 Task: Enter "Finance Manager" as title.
Action: Mouse moved to (262, 98)
Screenshot: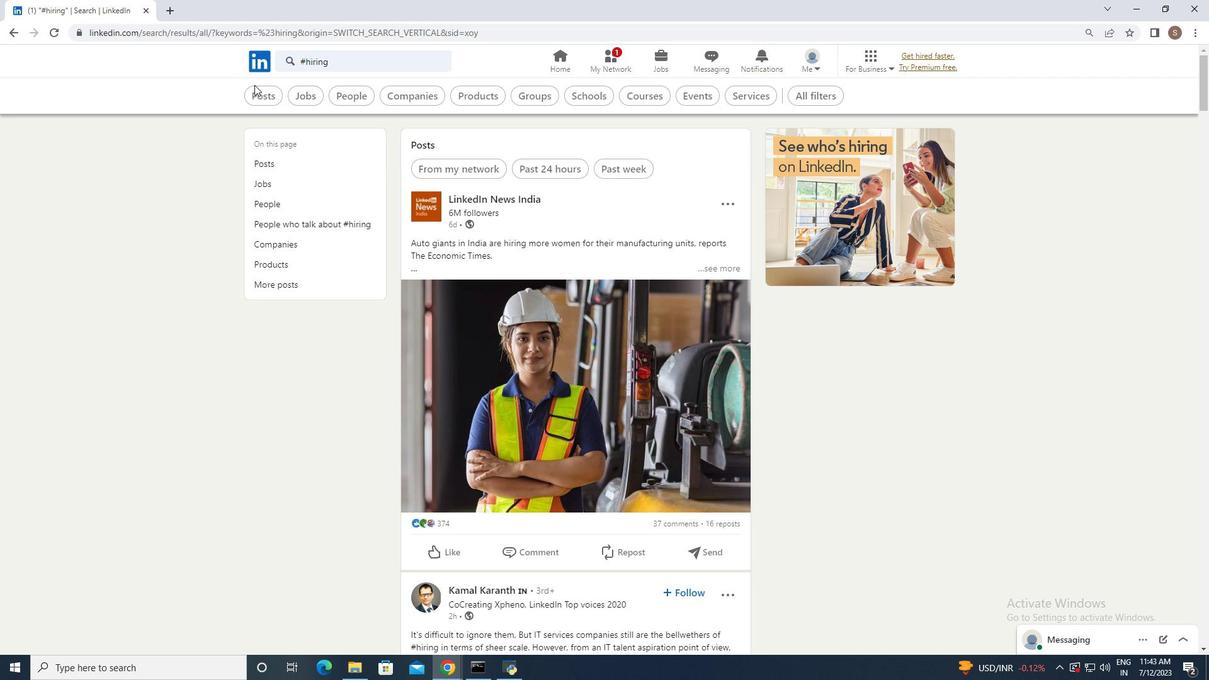 
Action: Mouse pressed left at (262, 98)
Screenshot: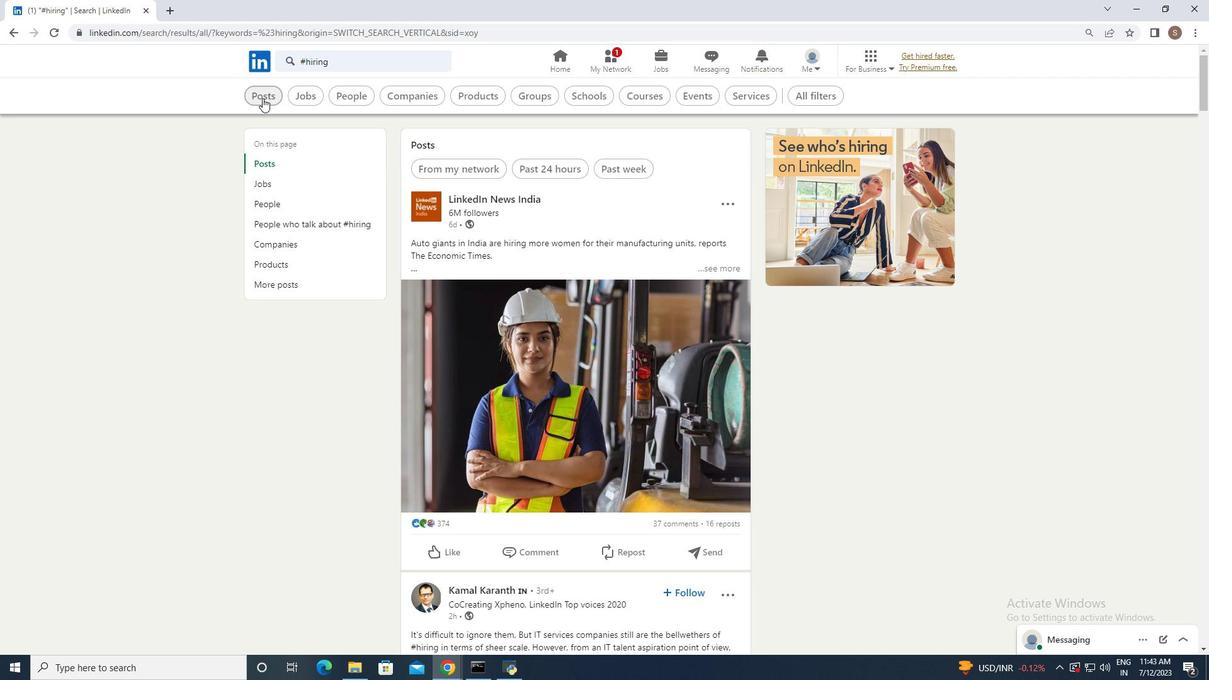 
Action: Mouse moved to (610, 96)
Screenshot: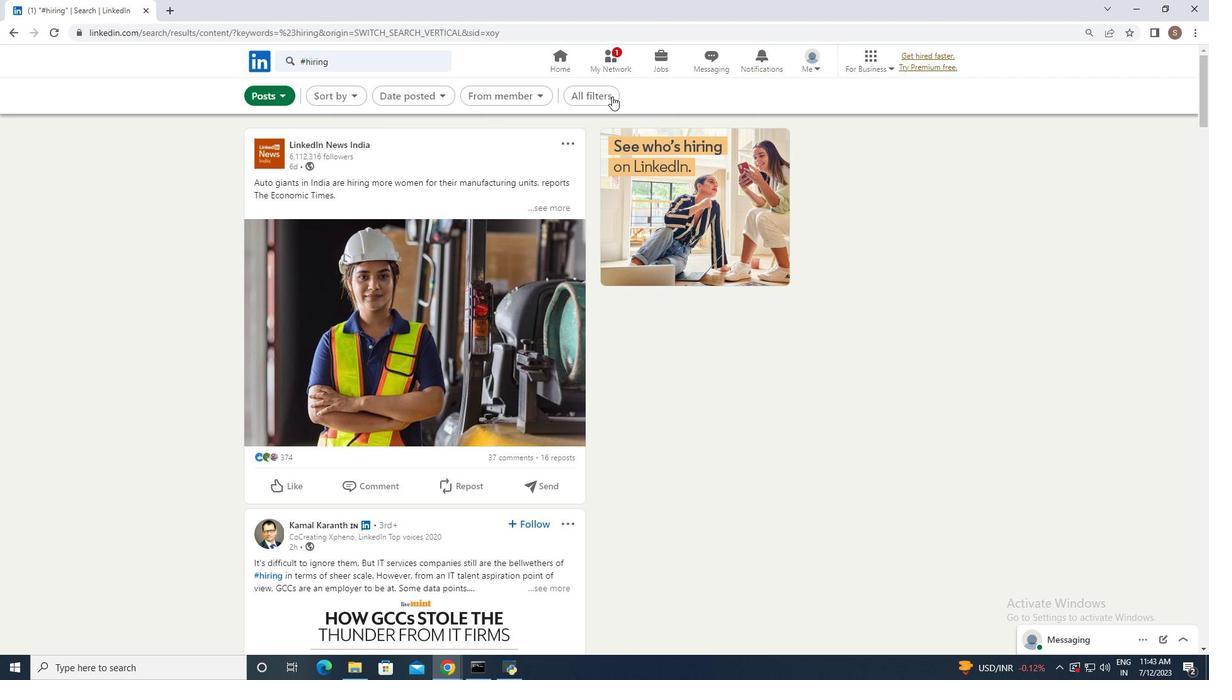 
Action: Mouse pressed left at (610, 96)
Screenshot: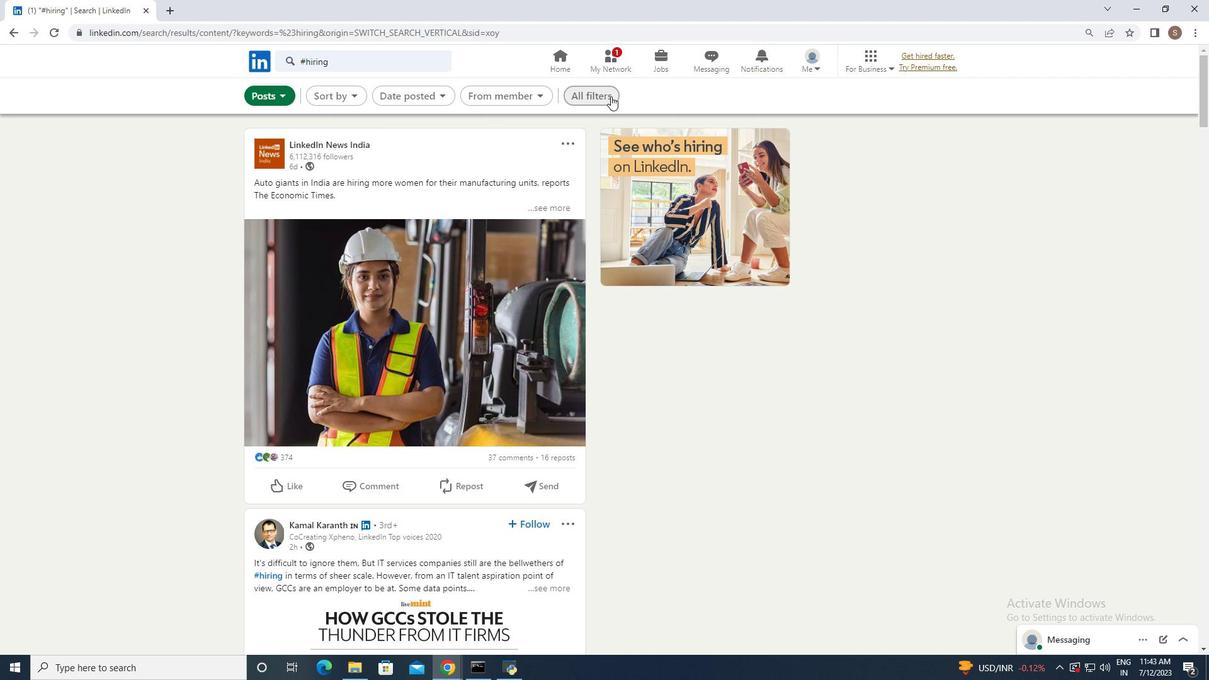 
Action: Mouse moved to (1002, 376)
Screenshot: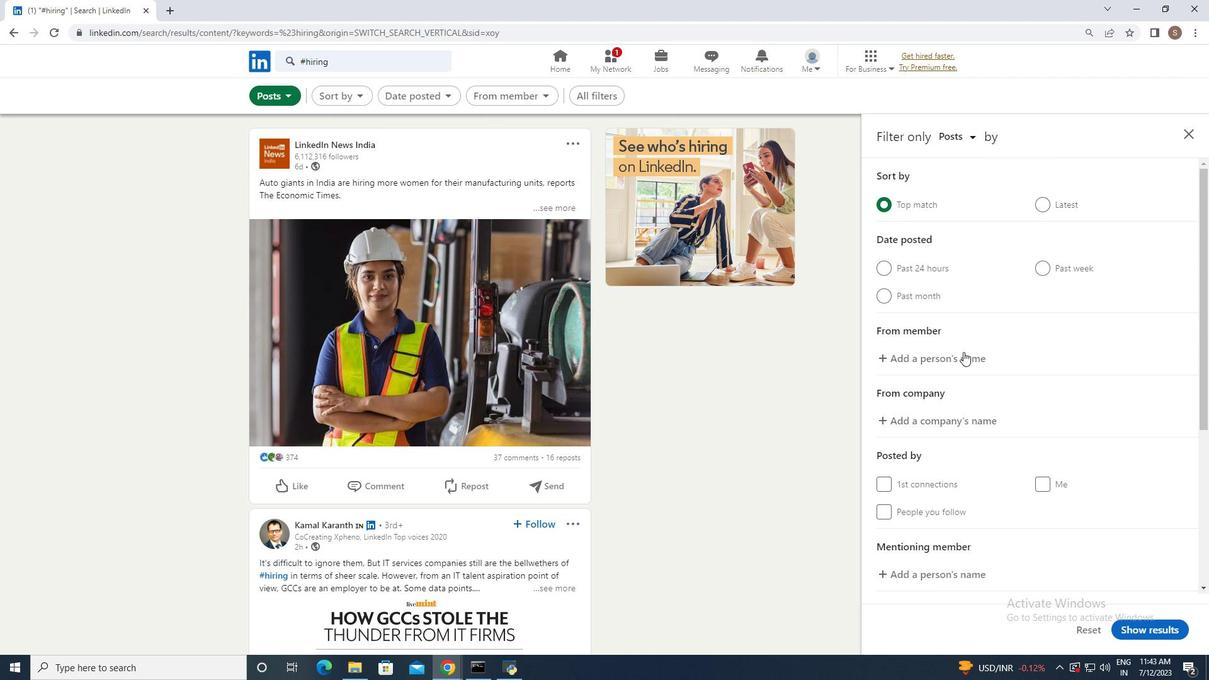 
Action: Mouse scrolled (1002, 376) with delta (0, 0)
Screenshot: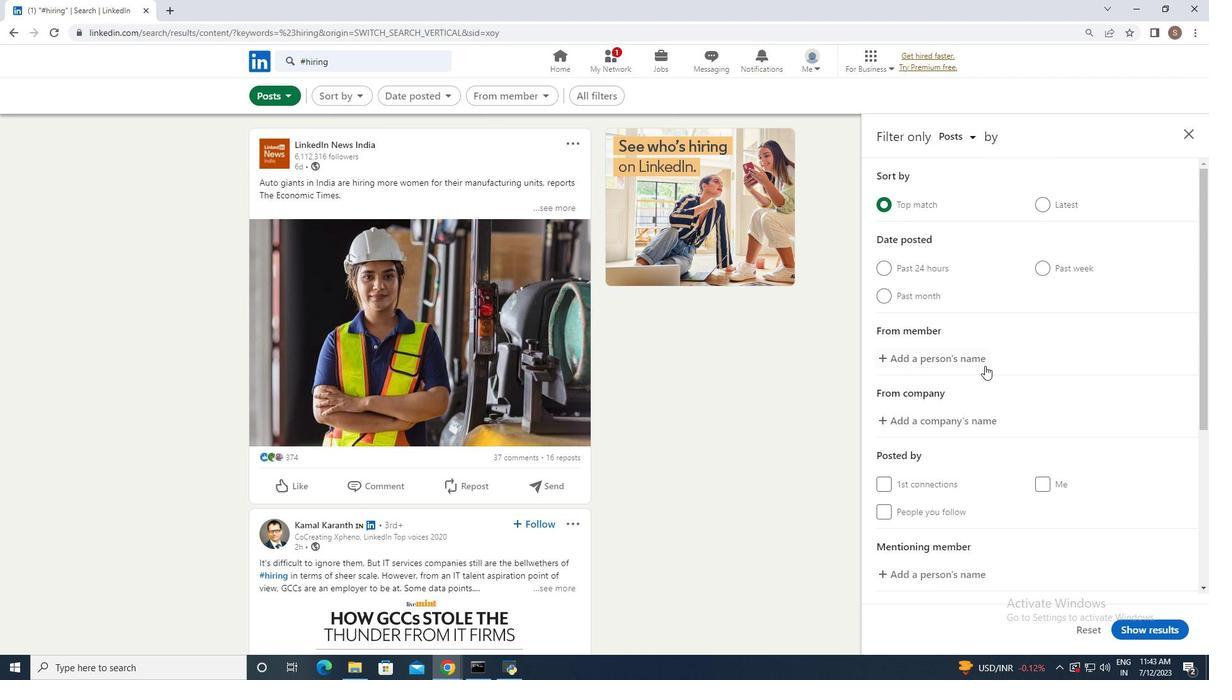 
Action: Mouse scrolled (1002, 376) with delta (0, 0)
Screenshot: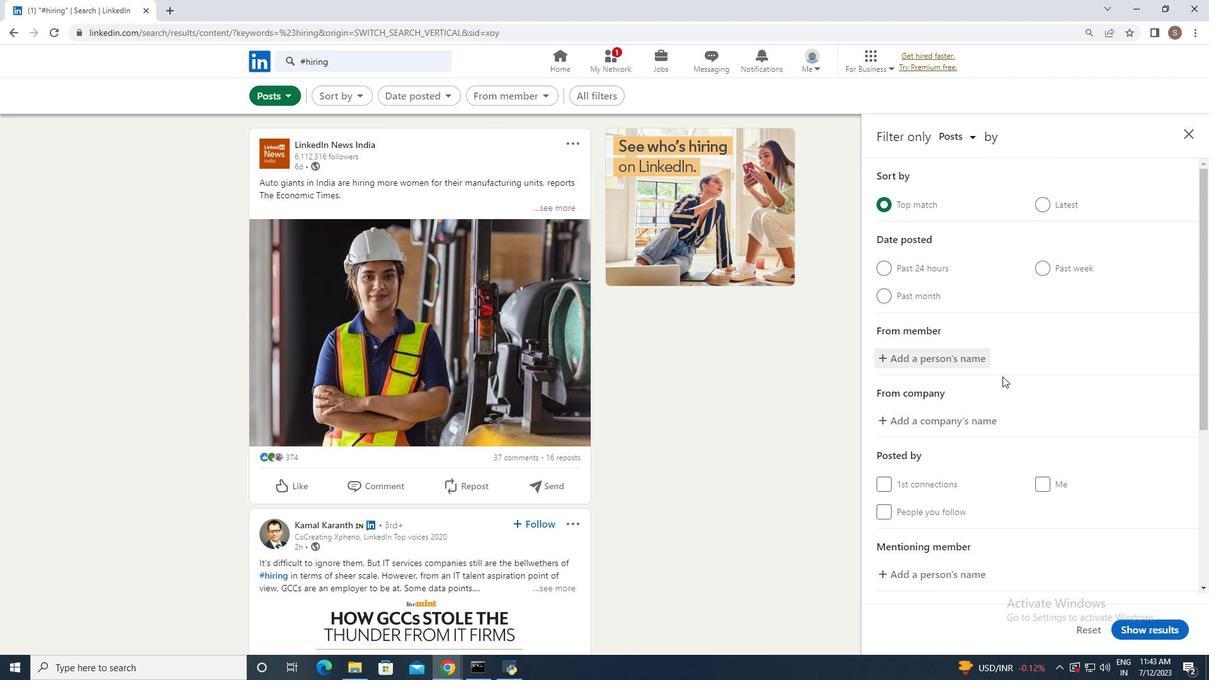 
Action: Mouse scrolled (1002, 376) with delta (0, 0)
Screenshot: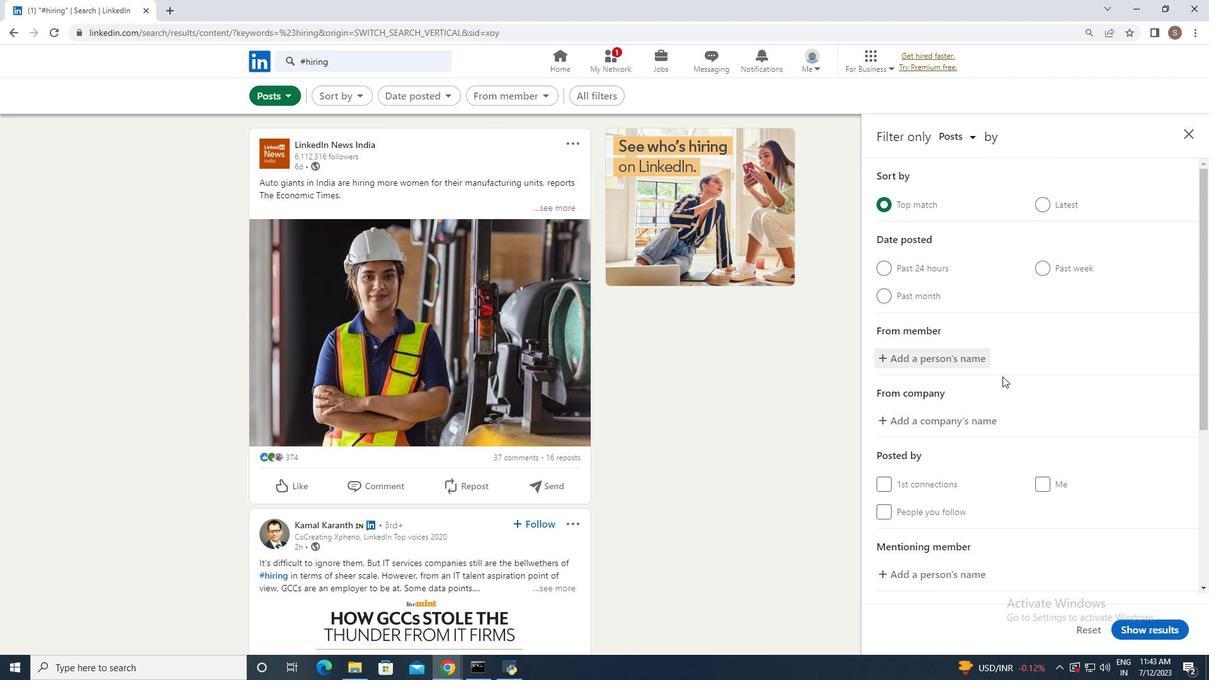 
Action: Mouse scrolled (1002, 376) with delta (0, 0)
Screenshot: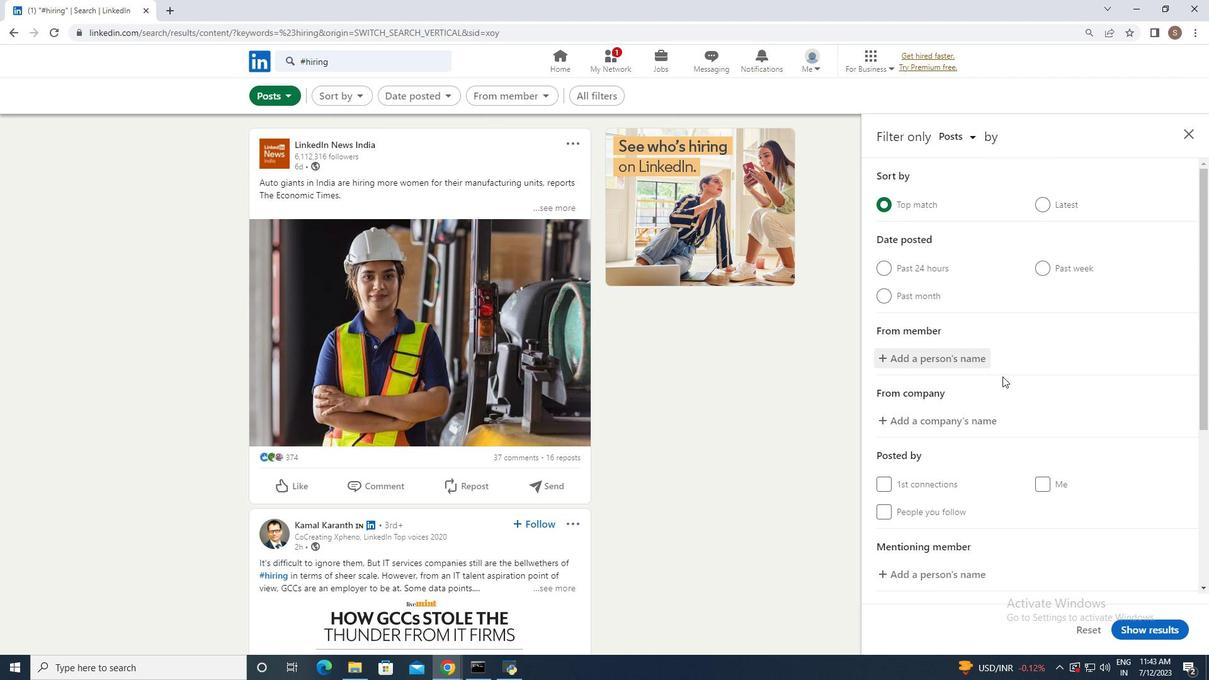 
Action: Mouse scrolled (1002, 376) with delta (0, 0)
Screenshot: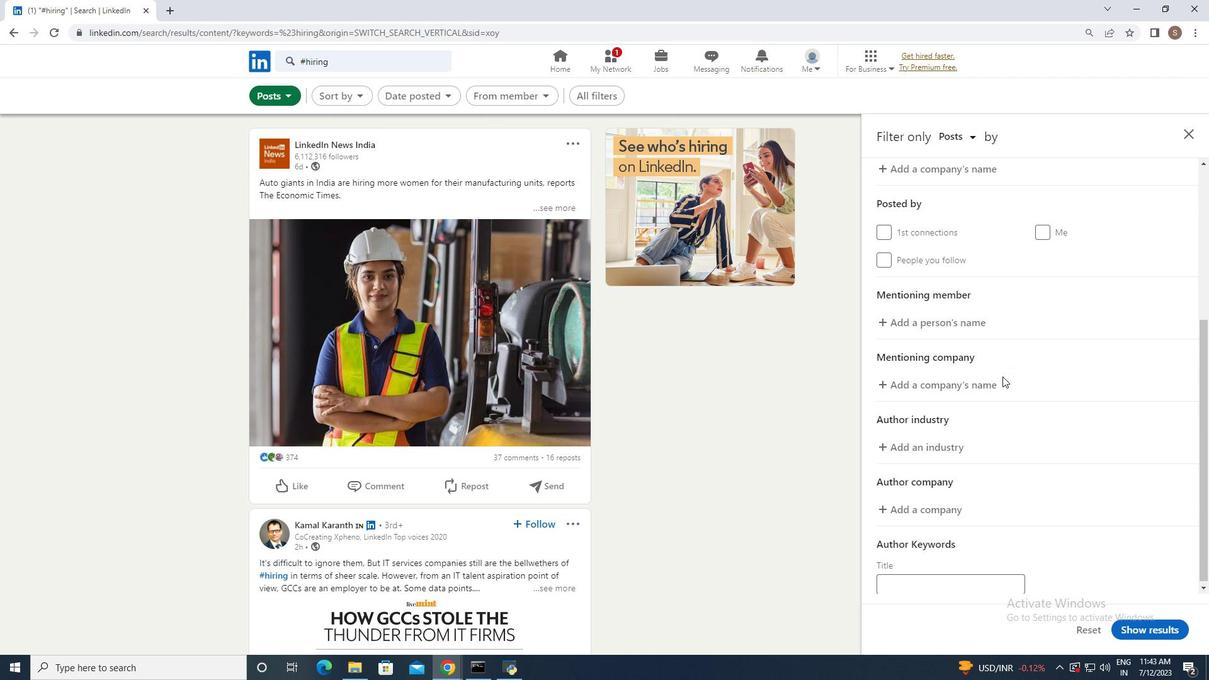
Action: Mouse scrolled (1002, 376) with delta (0, 0)
Screenshot: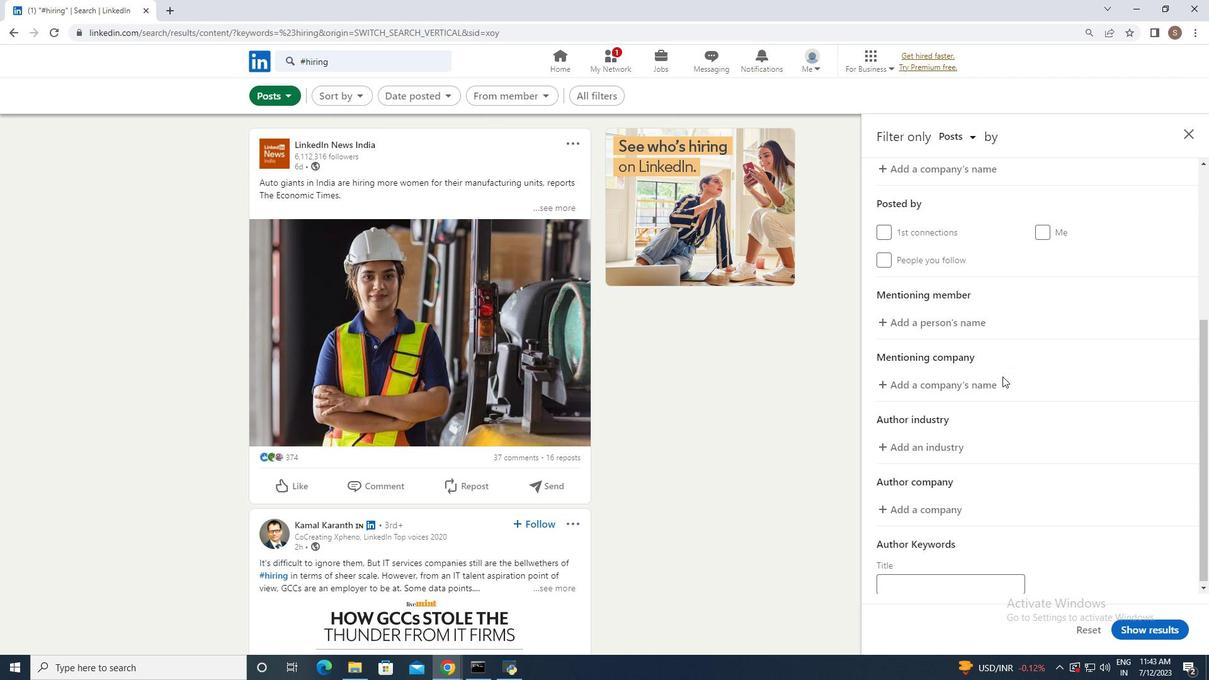 
Action: Mouse scrolled (1002, 376) with delta (0, 0)
Screenshot: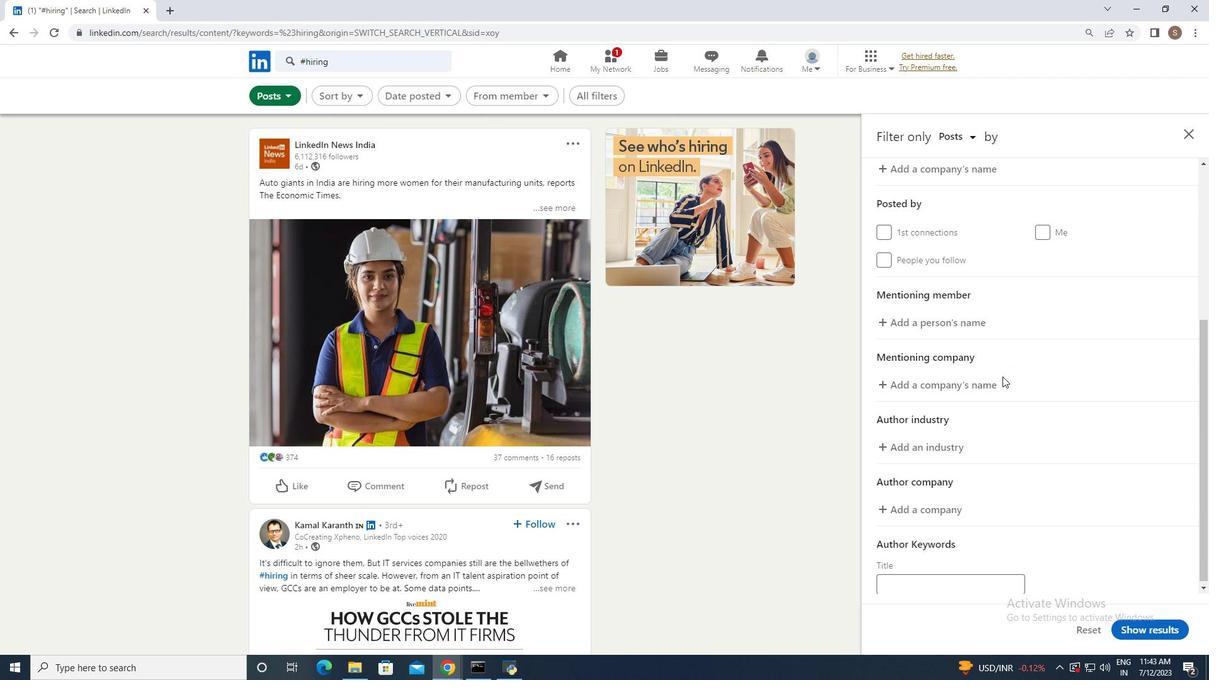 
Action: Mouse moved to (927, 585)
Screenshot: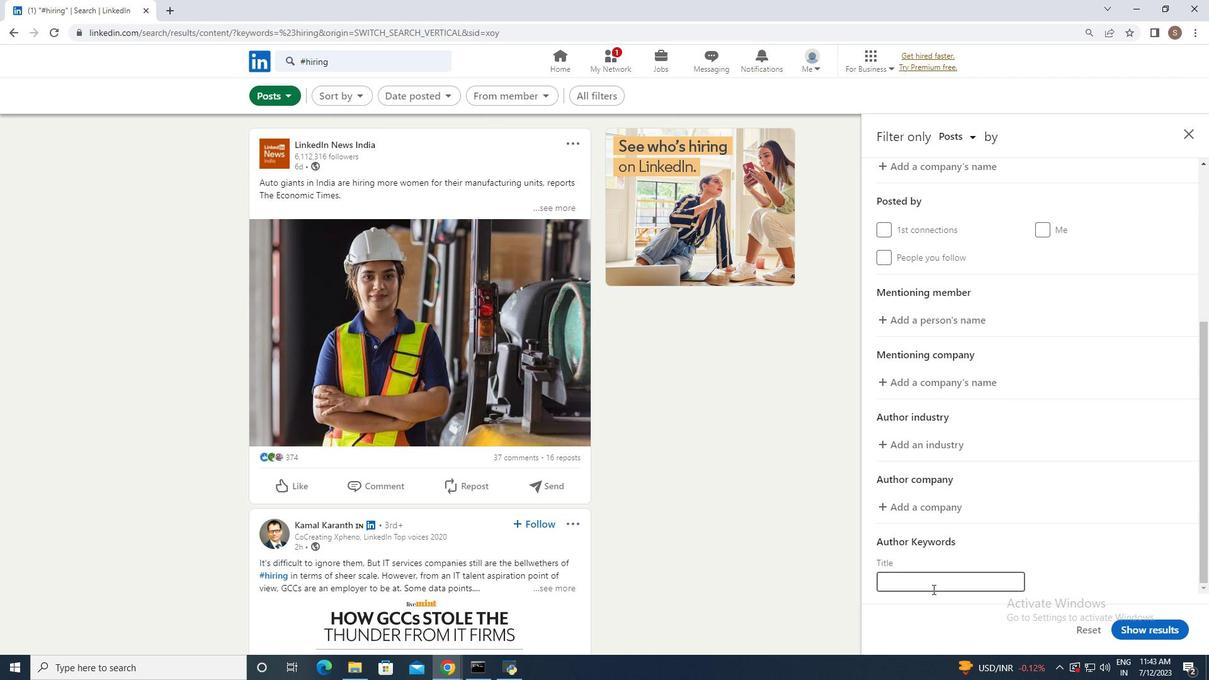 
Action: Mouse pressed left at (927, 585)
Screenshot: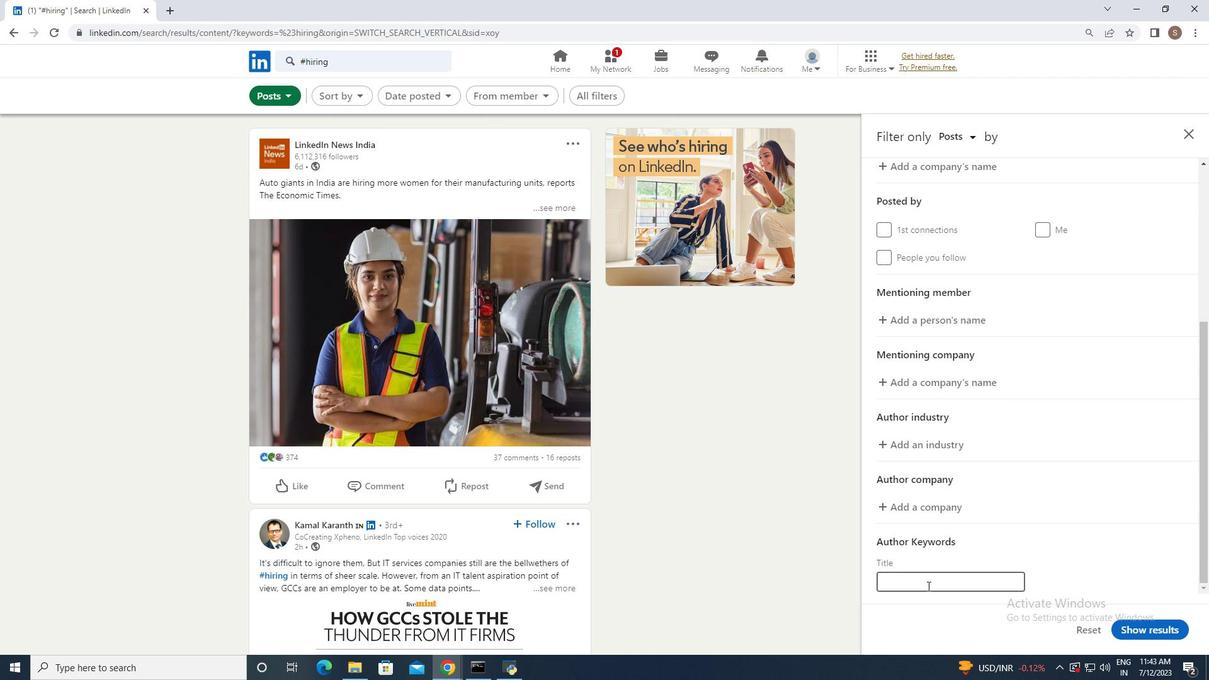 
Action: Key pressed <Key.shift>Finance<Key.space><Key.shift>Manager
Screenshot: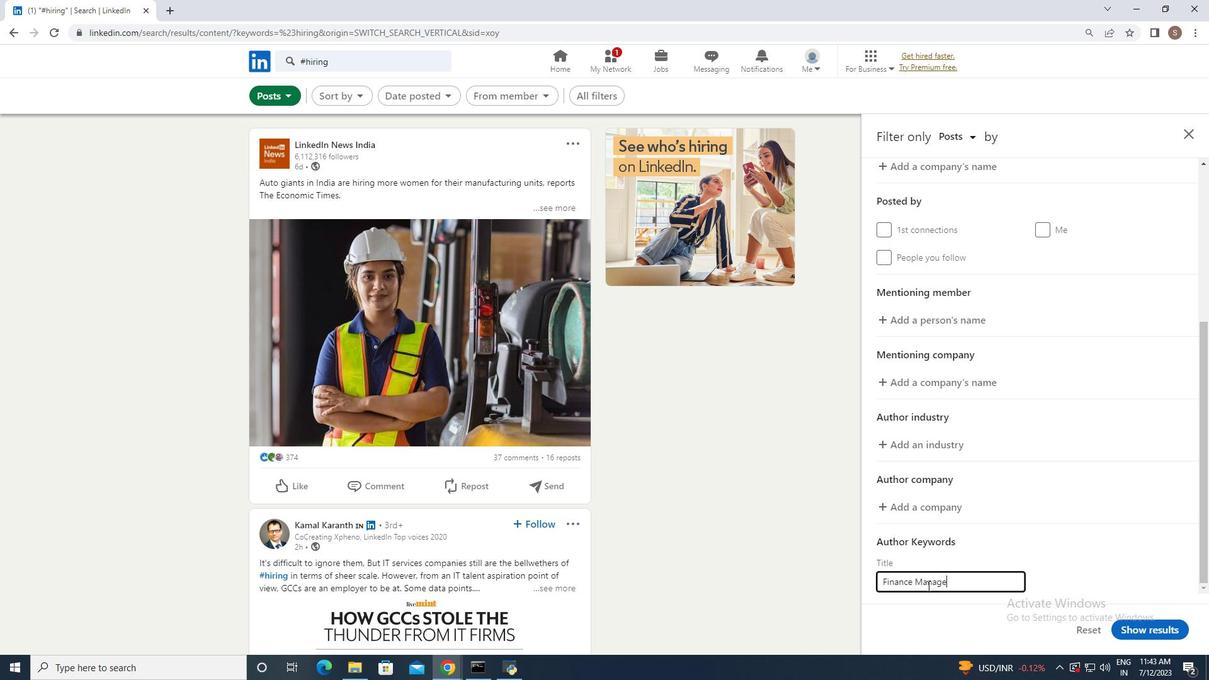 
Action: Mouse moved to (1158, 629)
Screenshot: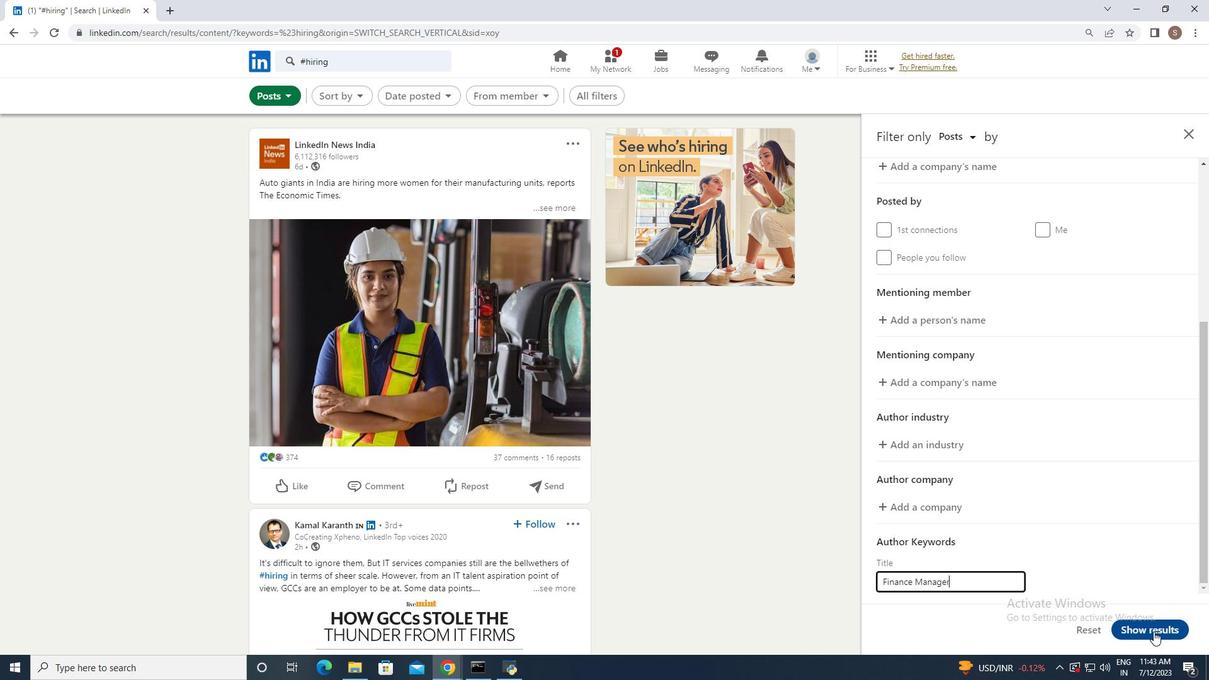 
Action: Mouse pressed left at (1158, 629)
Screenshot: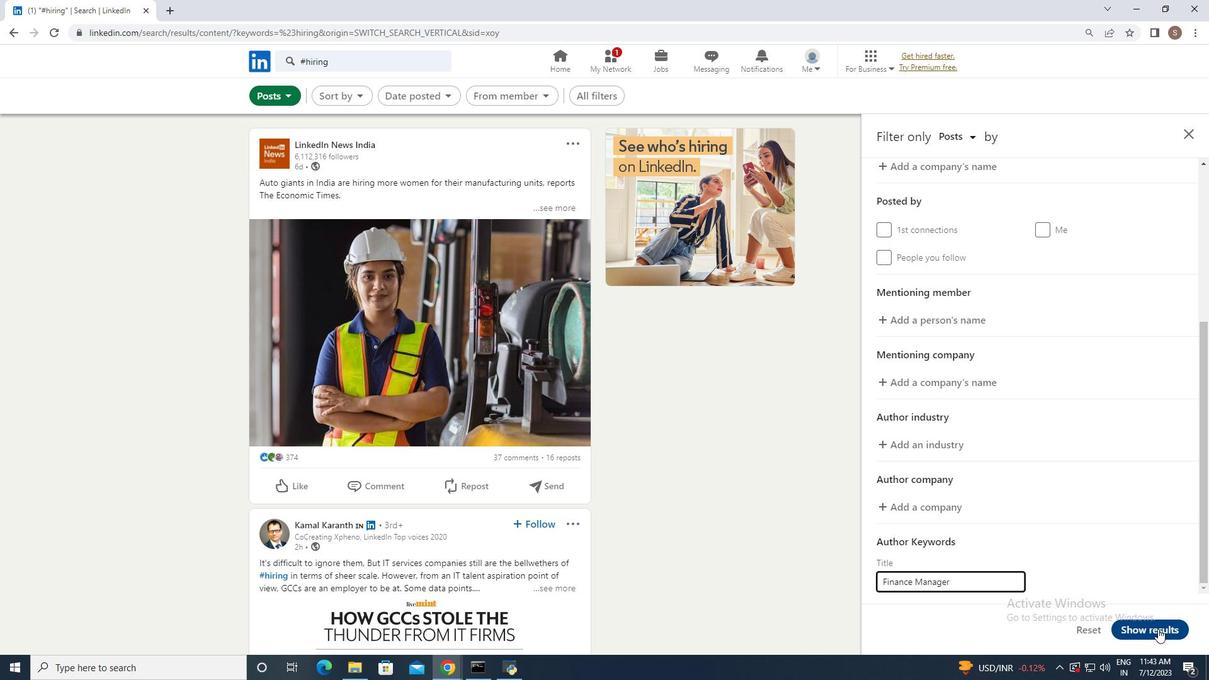 
